 Task: Create in the project TruTech and in the Backlog issue 'Develop a new tool for automated testing of augmented reality applications' a child issue 'Automated testing infrastructure reliability testing and reporting', and assign it to team member softage.4@softage.net.
Action: Mouse moved to (535, 256)
Screenshot: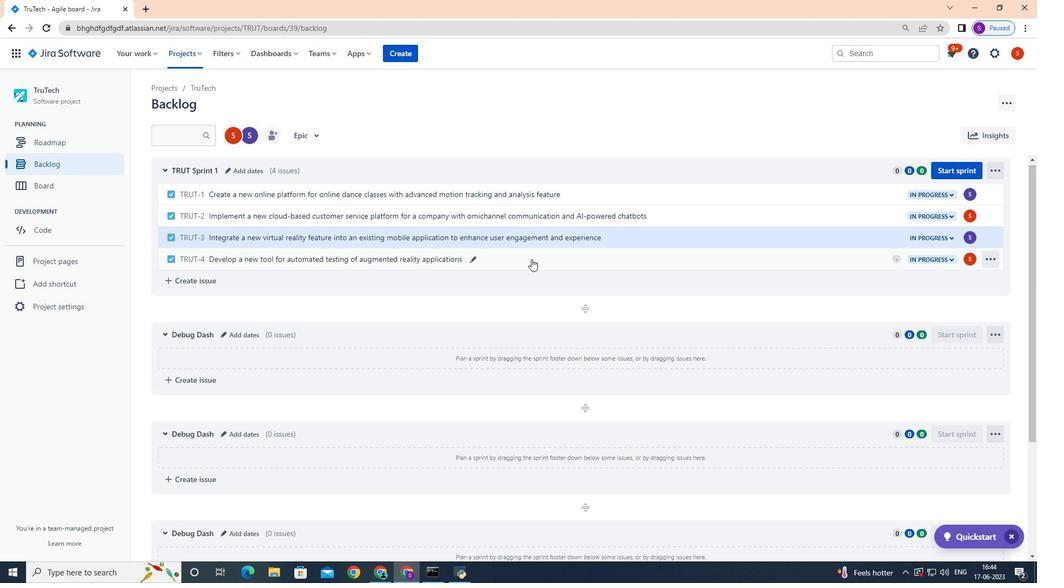 
Action: Mouse pressed left at (535, 256)
Screenshot: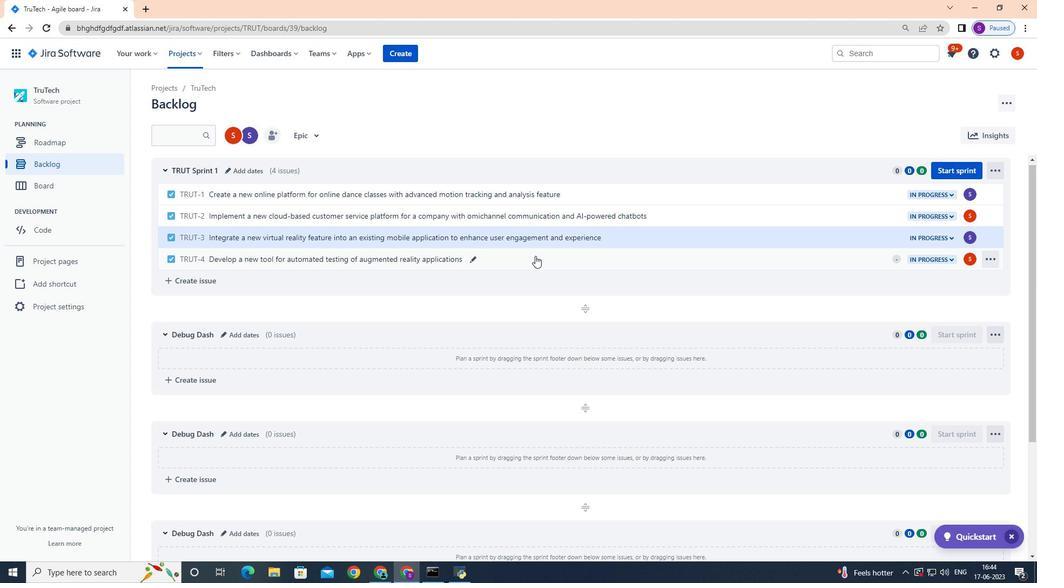 
Action: Mouse moved to (846, 245)
Screenshot: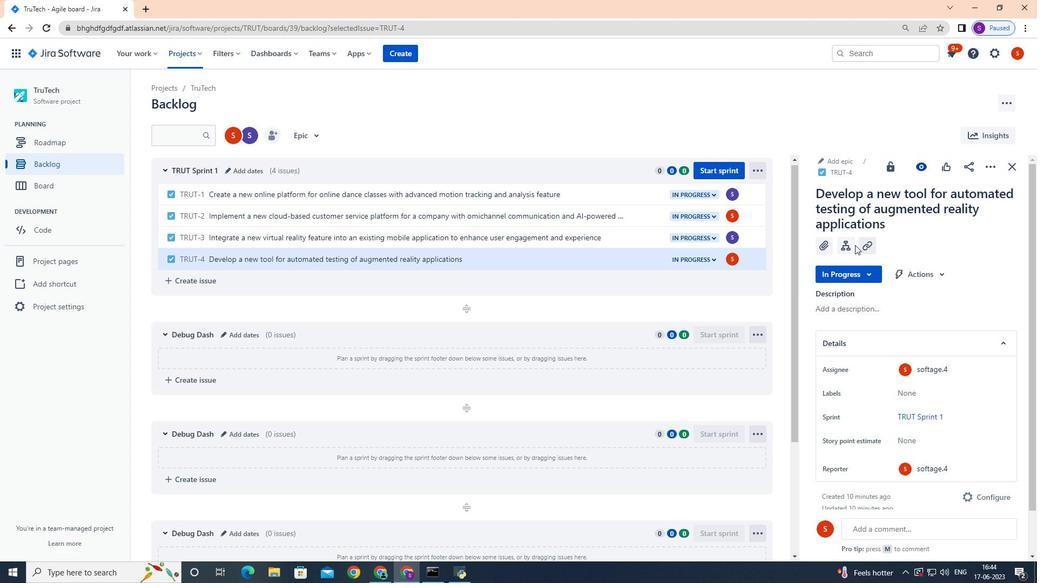 
Action: Mouse pressed left at (846, 245)
Screenshot: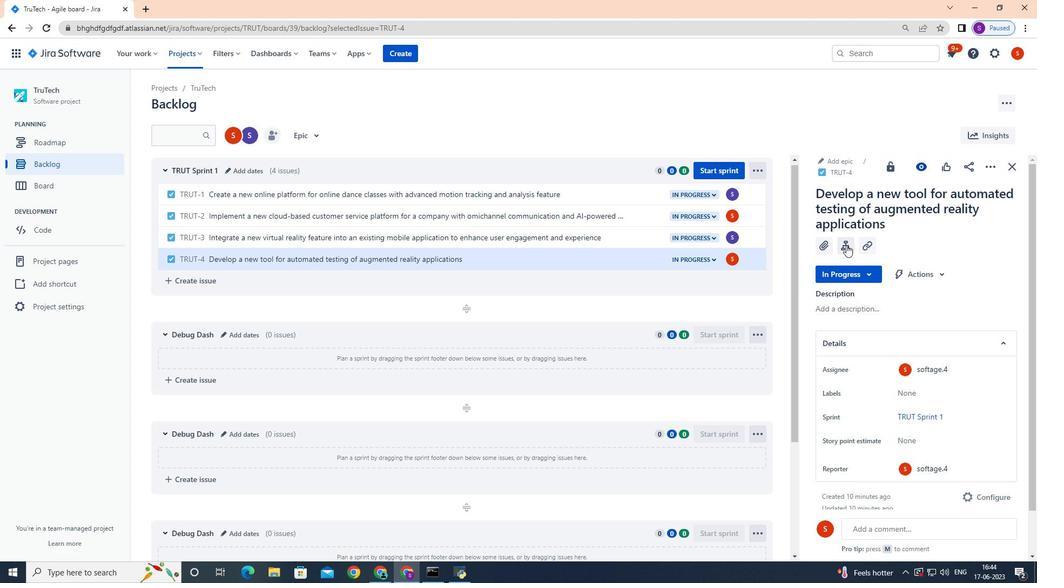 
Action: Mouse moved to (860, 358)
Screenshot: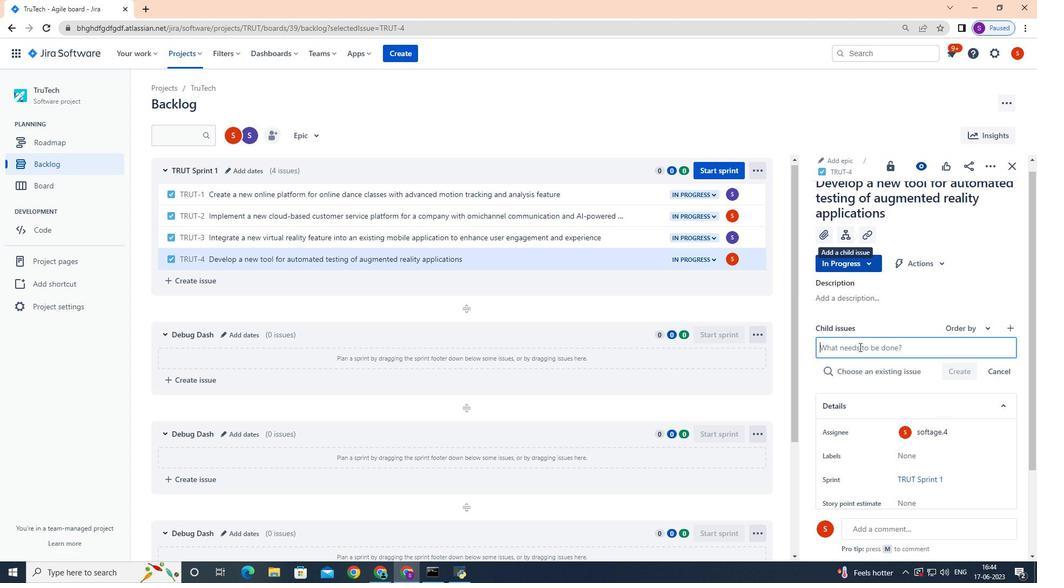 
Action: Key pressed <Key.shift>Automated<Key.space>testing<Key.space>infradtructure<Key.space><Key.backspace><Key.backspace><Key.backspace><Key.backspace><Key.backspace><Key.backspace><Key.backspace><Key.backspace><Key.backspace><Key.backspace><Key.backspace><Key.backspace>rastructure<Key.space>reliability<Key.space>testing<Key.space>and<Key.space>reporting<Key.space><Key.enter>
Screenshot: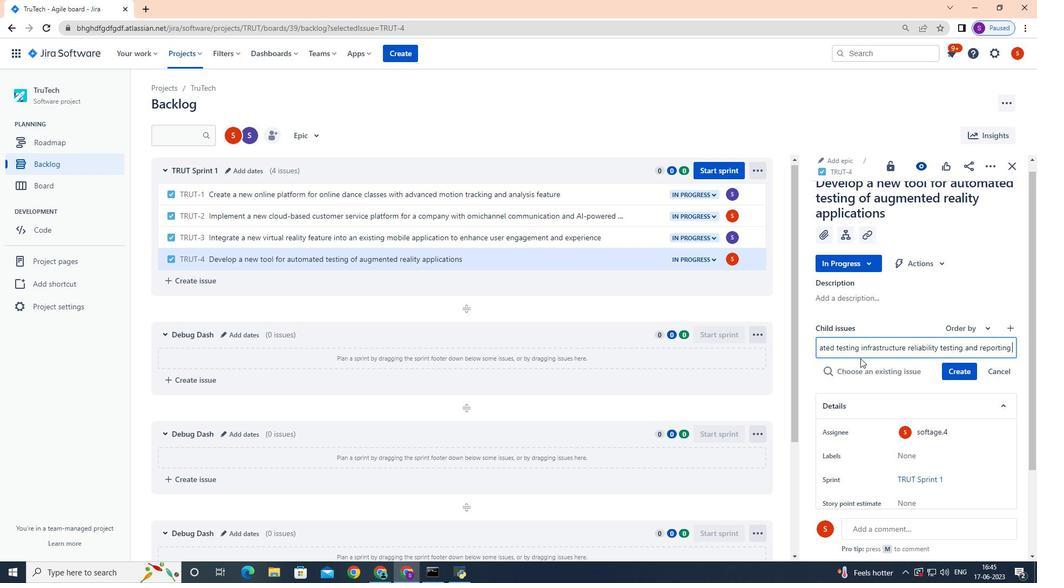 
Action: Mouse moved to (970, 350)
Screenshot: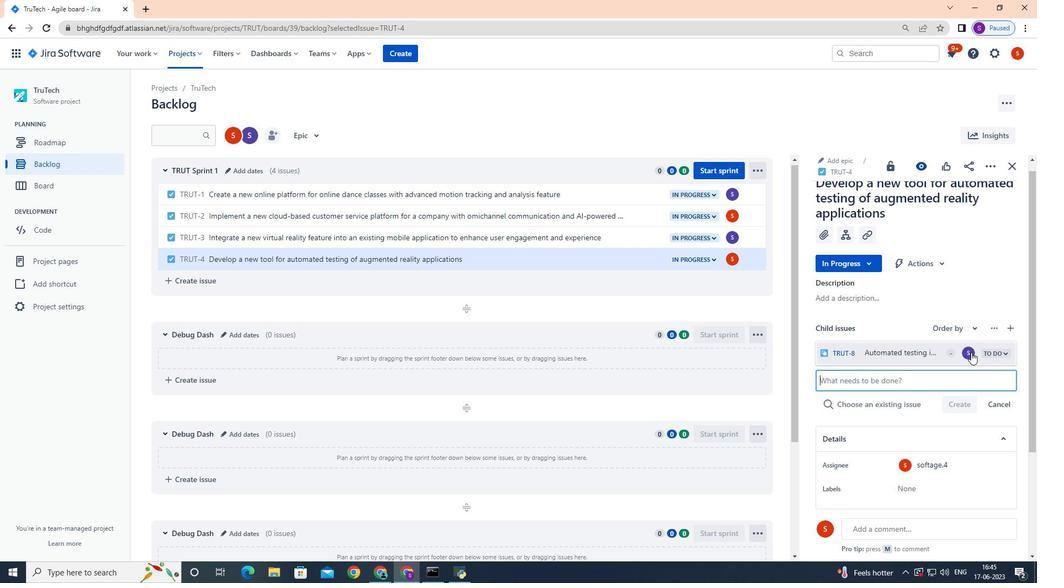 
Action: Mouse pressed left at (970, 350)
Screenshot: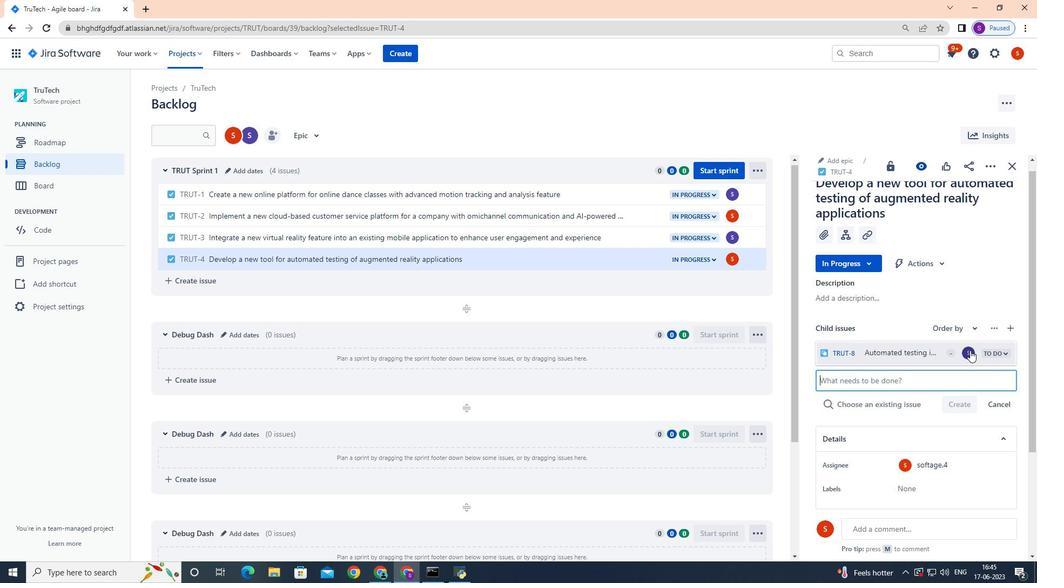 
Action: Key pressed softage
Screenshot: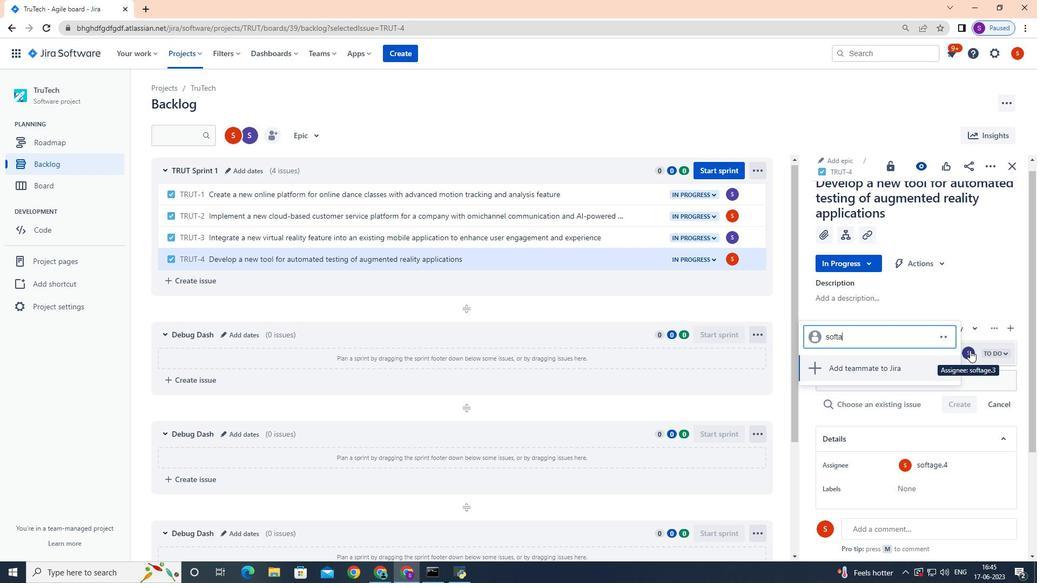 
Action: Mouse moved to (885, 324)
Screenshot: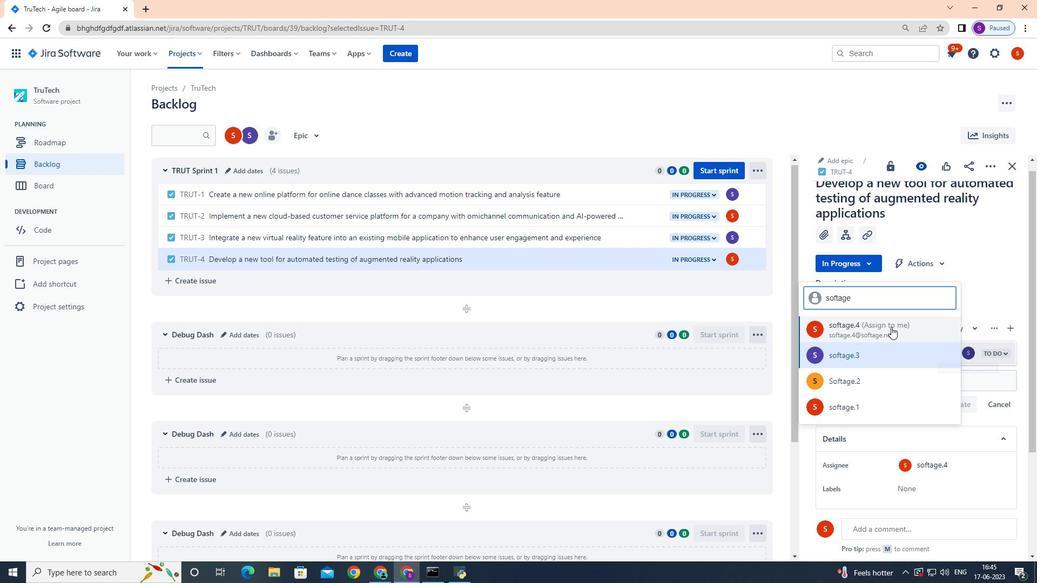 
Action: Mouse pressed left at (885, 324)
Screenshot: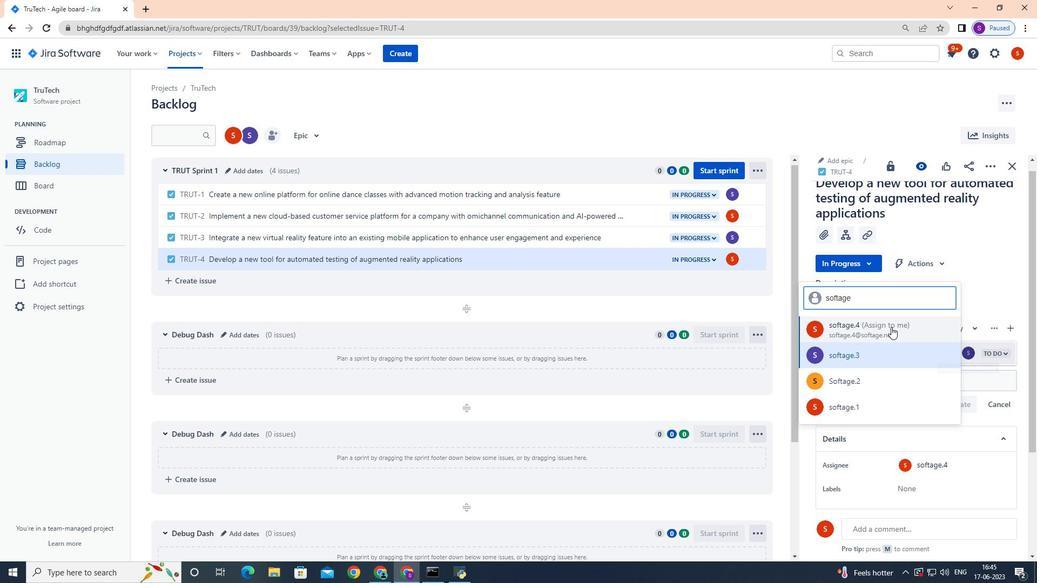 
